 Task: Open an excel sheet with  and write heading  Make a employee details data  Add 10 employee name:-  'Ethan Reynolds, Olivia Thompson, Benjamin Martinez, Emma Davis, Alexander Mitchell, Ava Rodriguez, Daniel Anderson, Mia Lewis, Christopher Scott, Sophia Harris. _x000D_
' in October Last week sales are  1000 to 1010. Department:-  Sales, HR, Finance, Marketing, IT, Operations, Finance, HR, Sales, Marketing. _x000D_
Position:-  Sales Manager, HR Manager, Accountant, Marketing Specialist, IT Specialist, Operations Manager, Financial Analyst, HR Assistant, Sales Representative, Marketing Assistant. _x000D_
Salary (USD):-  5000,4500,4000, 3800, 4200, 5200, 3800, 2800, 3200, 2500. _x000D_
Start Date:-  1/15/2020,7/1/2019, 3/10/2021,2/5/2022, 11/30/2018,6/15/2020, 9/1/2021,4/20/2022, 2/10/2019,9/5/2020. Save page auditingSalesByCategory
Action: Key pressed <Key.shift>Make<Key.space>a<Key.space><Key.shift_r>employee<Key.space>details<Key.space>data<Key.down><Key.shift_r>Employee<Key.space><Key.shift>Name<Key.down><Key.shift_r>Ethan<Key.space><Key.shift_r>Reyanolds<Key.down><Key.shift><Key.shift><Key.shift><Key.shift><Key.shift><Key.shift><Key.shift><Key.shift>Olivia<Key.space><Key.shift_r>Thompson<Key.down><Key.shift>Benjamin<Key.space><Key.shift_r><Key.shift>Martinez<Key.down><Key.shift_r>Emma<Key.space><Key.shift_r>Davis<Key.down><Key.shift_r>Alexander<Key.space><Key.shift>Mita<Key.backspace>chell<Key.down><Key.shift_r>Ava<Key.space><Key.shift_r>Rodriguez<Key.down><Key.shift_r>Daniel<Key.space><Key.shift_r>Anderson<Key.down><Key.shift>Mia<Key.space><Key.shift>Lewis<Key.down><Key.shift_r>Christopher<Key.space><Key.shift_r>Scott<Key.down><Key.shift_r>Sophia<Key.space><Key.shift>Harris<Key.down><Key.up><Key.up><Key.up><Key.down><Key.right><Key.shift>Las<Key.backspace><Key.backspace><Key.backspace><Key.shift>October<Key.space><Key.shift>Last<Key.space>weee<Key.backspace>k<Key.space>sales<Key.space><Key.backspace><Key.enter>1000<Key.down>100<Key.backspace>10<Key.down><Key.up>1001<Key.down>1002<Key.down>1003<Key.down>1004<Key.down>1005<Key.down>1006<Key.down>1007<Key.down>1008<Key.down>1009<Key.down><Key.up><Key.up><Key.down><Key.up><Key.down><Key.right><Key.up><Key.shift_r>Department<Key.down><Key.shift_r>Sales<Key.down><Key.shift>H<Key.shift_r>R<Key.down><Key.shift_r>Finan<Key.backspace>nce<Key.down><Key.shift>Marketing<Key.down><Key.shift>I<Key.shift_r>T<Key.down><Key.shift>Operations<Key.down><Key.shift_r>Finance<Key.down><Key.shift>H<Key.shift_r>R<Key.down><Key.shift_r>Sales<Key.down><Key.shift>Marketing<Key.down><Key.up><Key.up><Key.up><Key.right><Key.shift>Position<Key.down><Key.shift_r>Sales<Key.space><Key.shift>Manager<Key.down><Key.shift>H<Key.shift_r>R<Key.space><Key.shift>Manager<Key.down><Key.shift_r>Accountant<Key.down><Key.shift>Marketing<Key.space><Key.shift_r>Specialist<Key.down><Key.shift>I<Key.shift_r>T<Key.space><Key.shift_r>Specialist<Key.down><Key.shift>Operations<Key.space><Key.shift>Manager<Key.down><Key.shift_r>Financial<Key.space><Key.shift_r>Analyst<Key.down><Key.shift>H<Key.shift_r>R<Key.space><Key.shift_r>Assistant<Key.down><Key.shift_r>Sales<Key.delete><Key.enter><Key.up><Key.f2><Key.space><Key.shift_r>Repe<Key.backspace>e<Key.backspace>resenti<Key.backspace>ative<Key.enter><Key.shift>Marketing<Key.space><Key.shift_r>Assistant<Key.enter><Key.up><Key.up><Key.right><Key.shift_r>Salary<Key.space><Key.shift_r>(<Key.shift><Key.shift>U<Key.shift_r>SD<Key.shift_r>)<Key.down>5000<Key.down>4500<Key.down>4000<Key.down>3800<Key.down>4200<Key.down>5200<Key.down>3800<Key.down>2800<Key.down>3200<Key.down>2500<Key.down><Key.up><Key.up><Key.up><Key.right><Key.shift_r>Start<Key.space><Key.shift_r>Date<Key.down>'1/15/2020<Key.down>'7/1/2019<Key.down>'3/10/2021<Key.down>'2/5/2022<Key.down>'11/30/2018<Key.down>'6/15/2020<Key.down>'9/1/2021<Key.down>'4/20/2022<Key.down>'2/10/2019<Key.down>'9/5/2020<Key.down><Key.up>
Screenshot: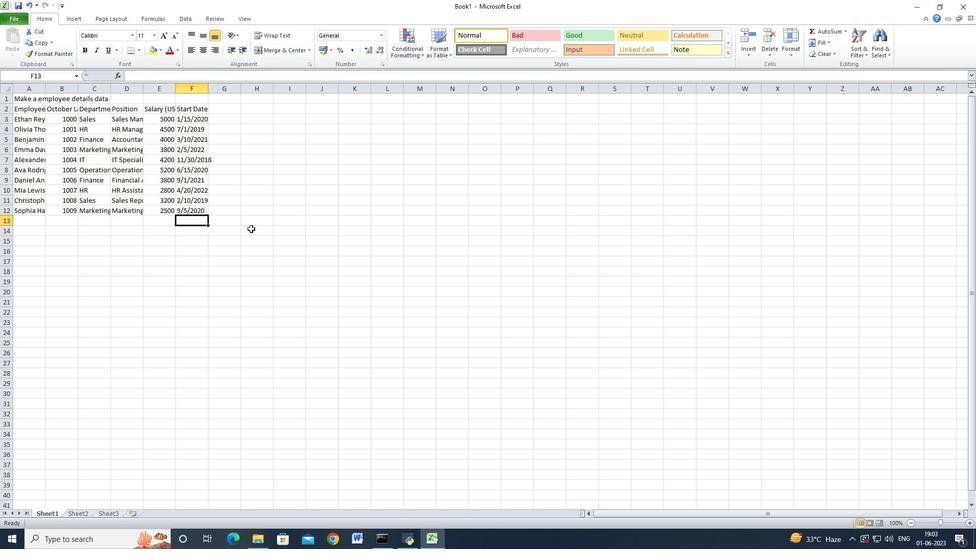 
Action: Mouse moved to (8, 90)
Screenshot: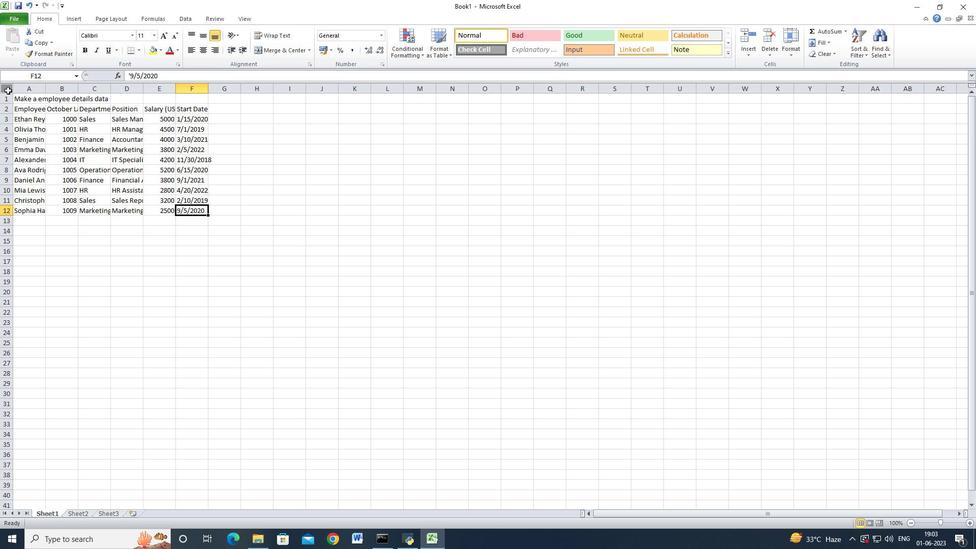 
Action: Mouse pressed left at (8, 90)
Screenshot: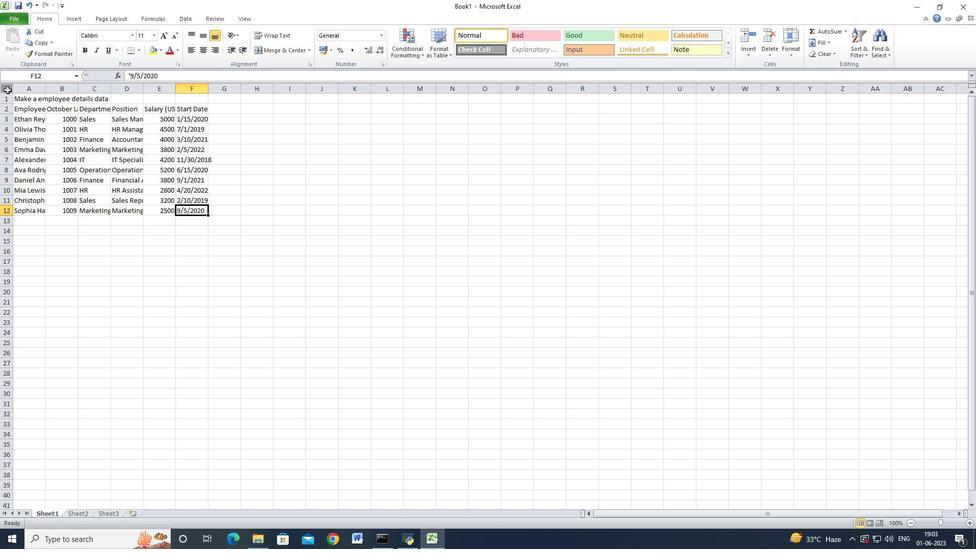 
Action: Mouse moved to (44, 88)
Screenshot: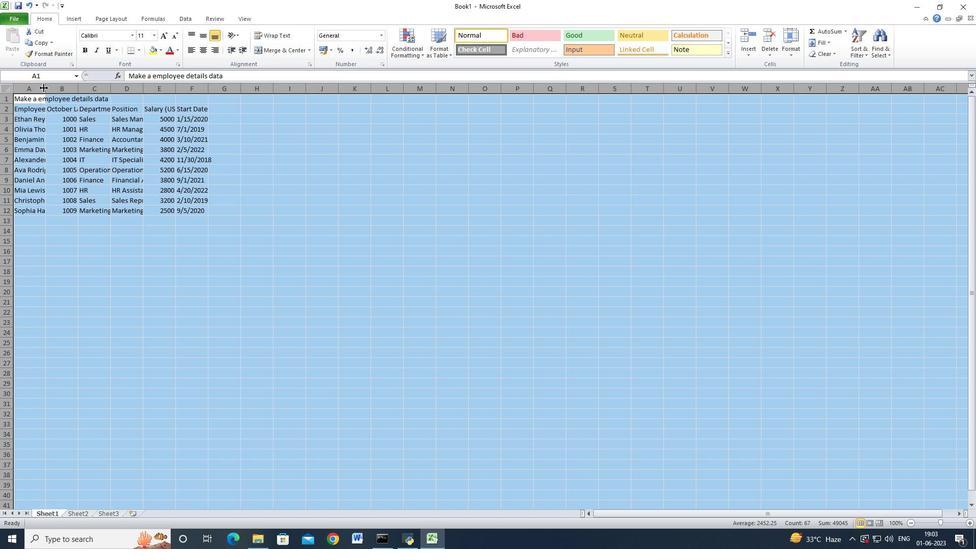 
Action: Mouse pressed left at (44, 88)
Screenshot: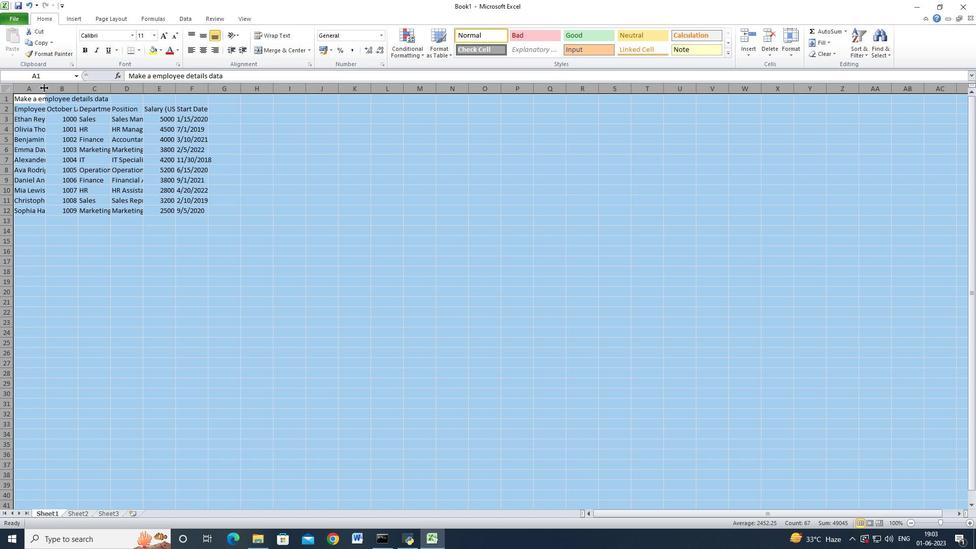 
Action: Mouse moved to (43, 88)
Screenshot: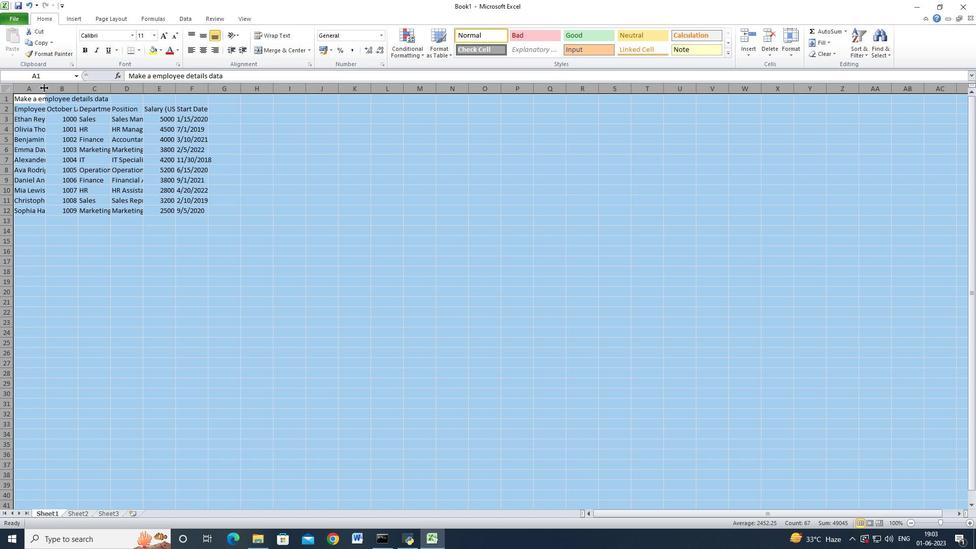
Action: Mouse pressed left at (43, 88)
Screenshot: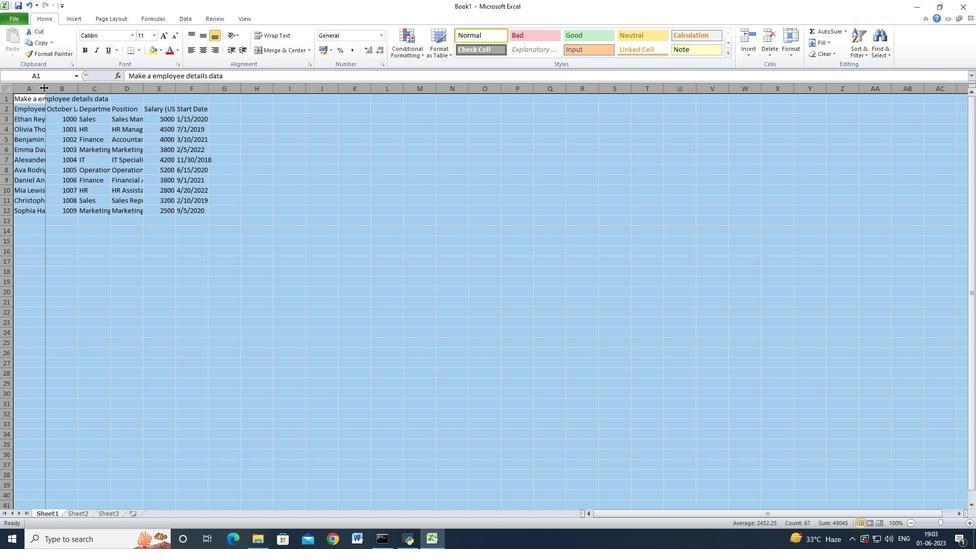 
Action: Mouse moved to (94, 148)
Screenshot: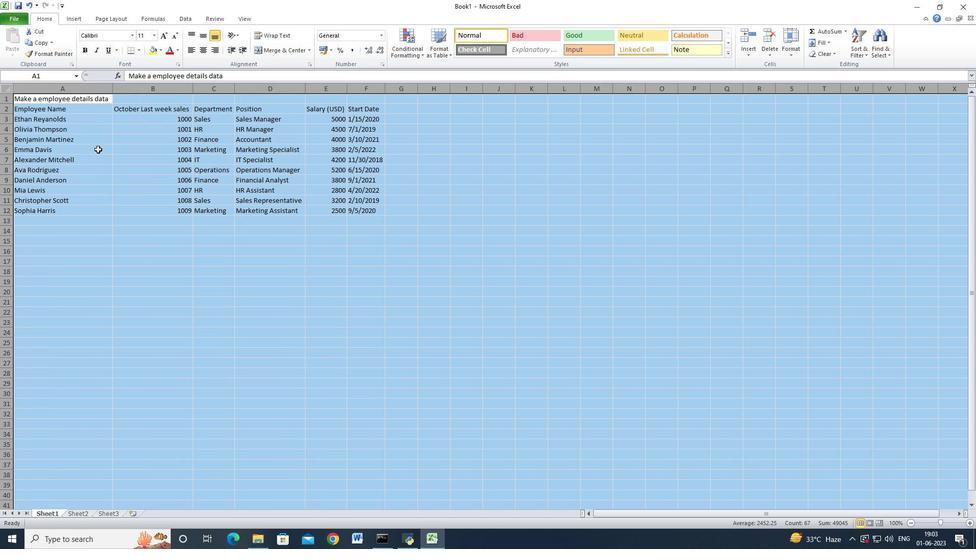 
Action: Mouse pressed left at (94, 148)
Screenshot: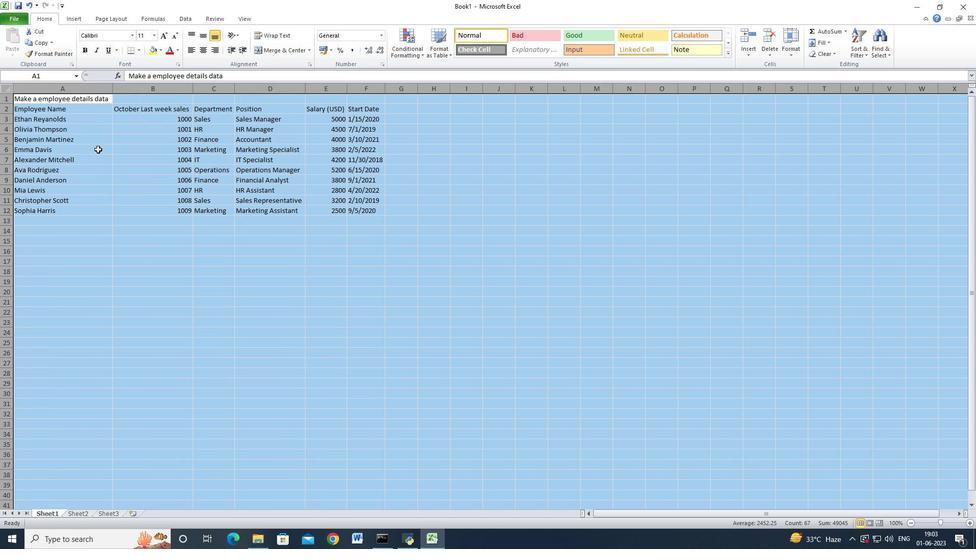 
Action: Mouse moved to (47, 109)
Screenshot: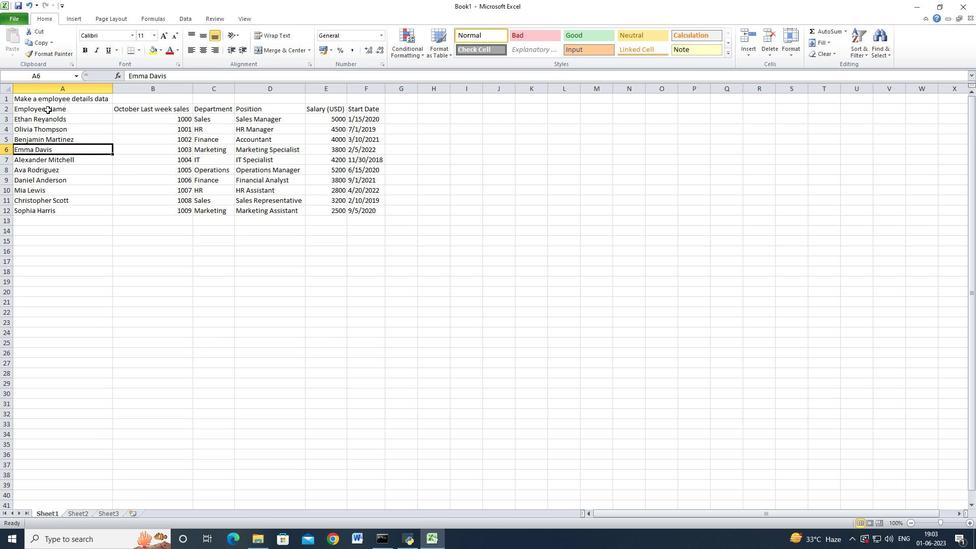 
Action: Mouse pressed left at (47, 109)
Screenshot: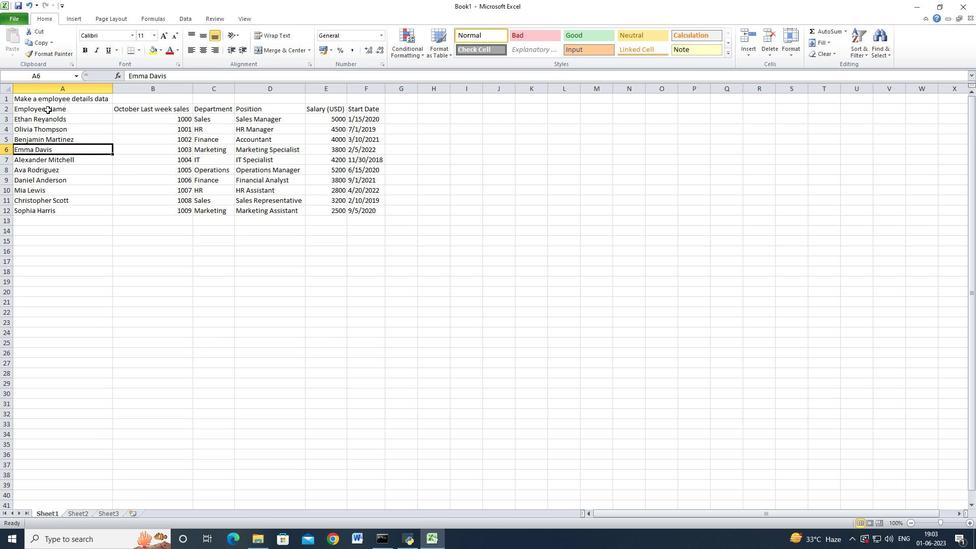 
Action: Mouse moved to (70, 98)
Screenshot: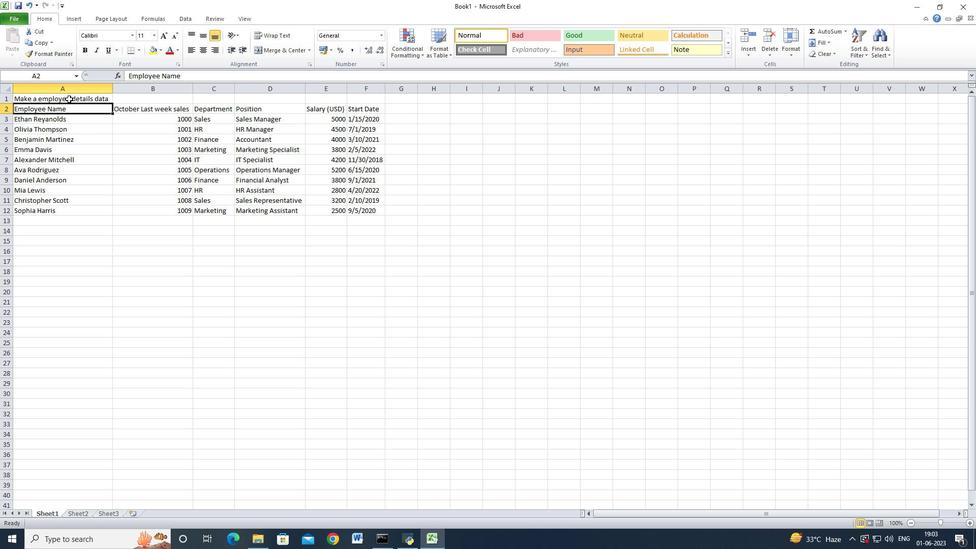 
Action: Mouse pressed left at (70, 98)
Screenshot: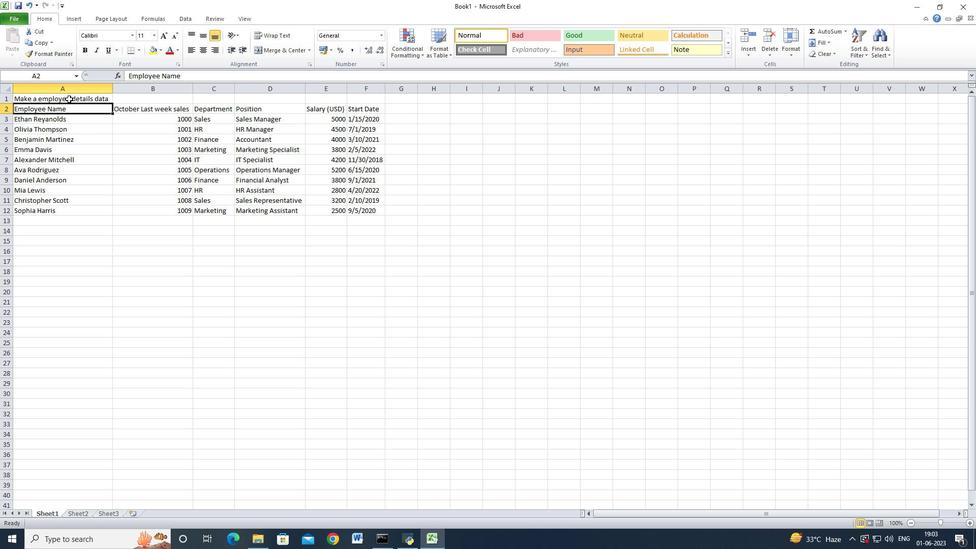 
Action: Mouse moved to (258, 49)
Screenshot: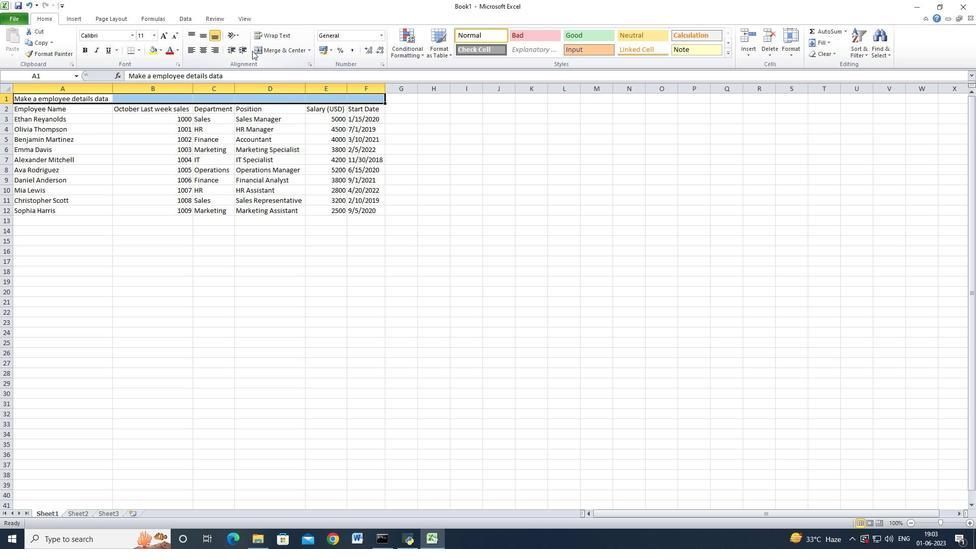 
Action: Mouse pressed left at (258, 49)
Screenshot: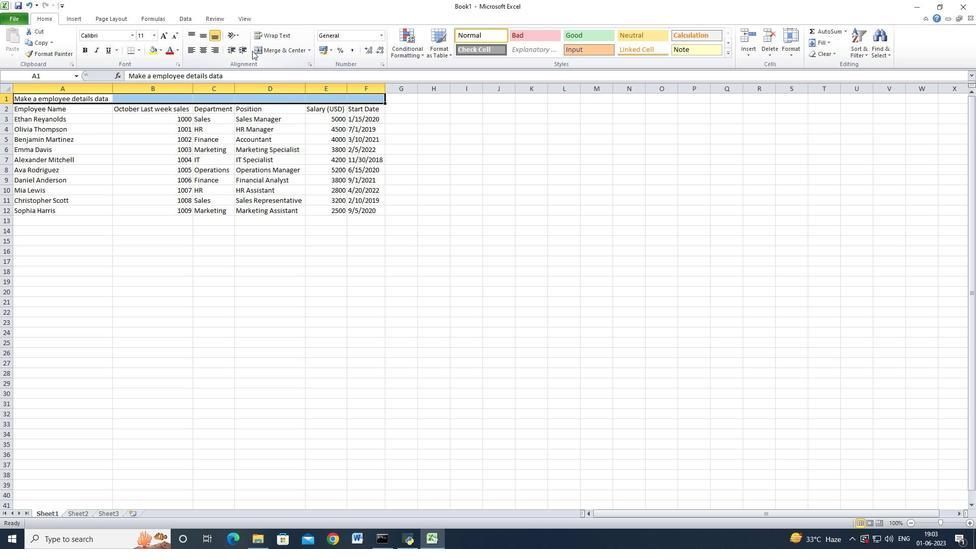 
Action: Mouse moved to (191, 48)
Screenshot: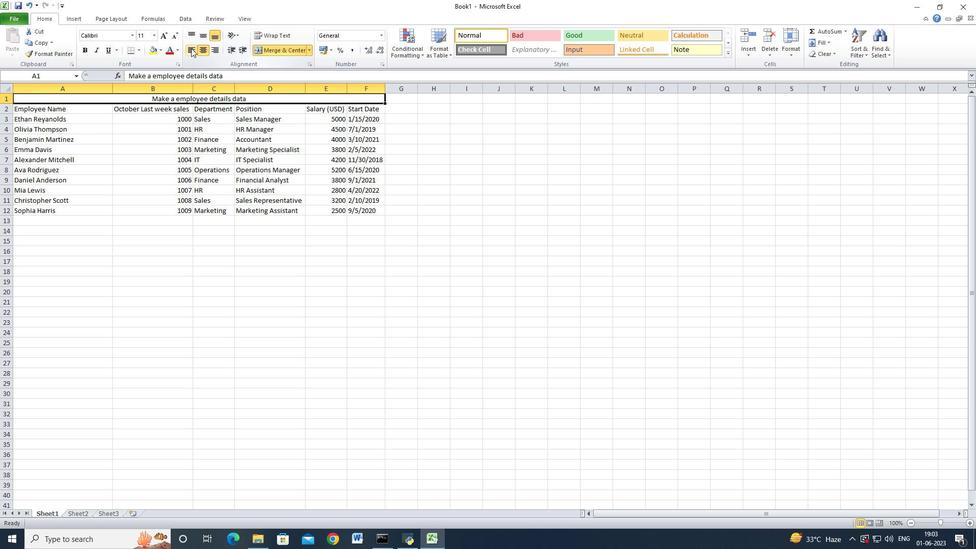 
Action: Mouse pressed left at (191, 48)
Screenshot: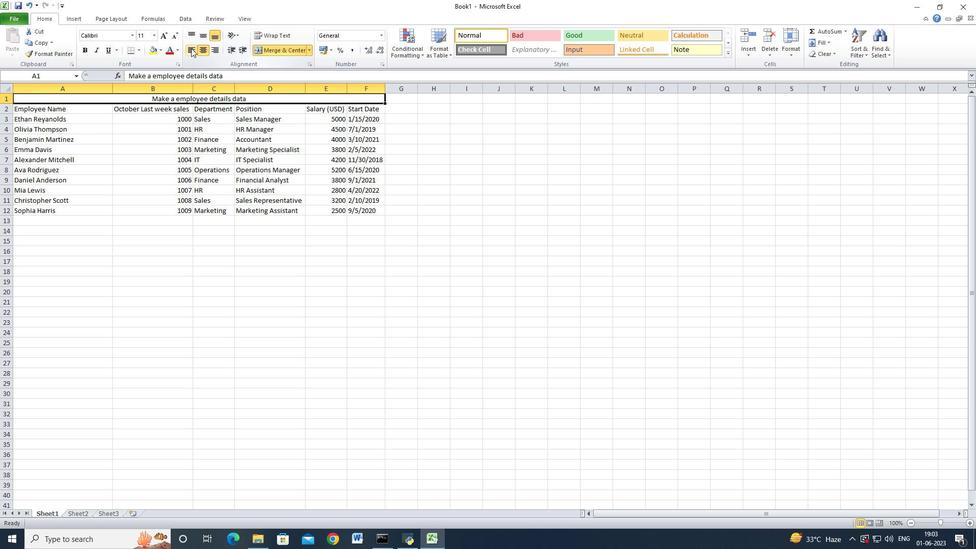 
Action: Mouse moved to (82, 135)
Screenshot: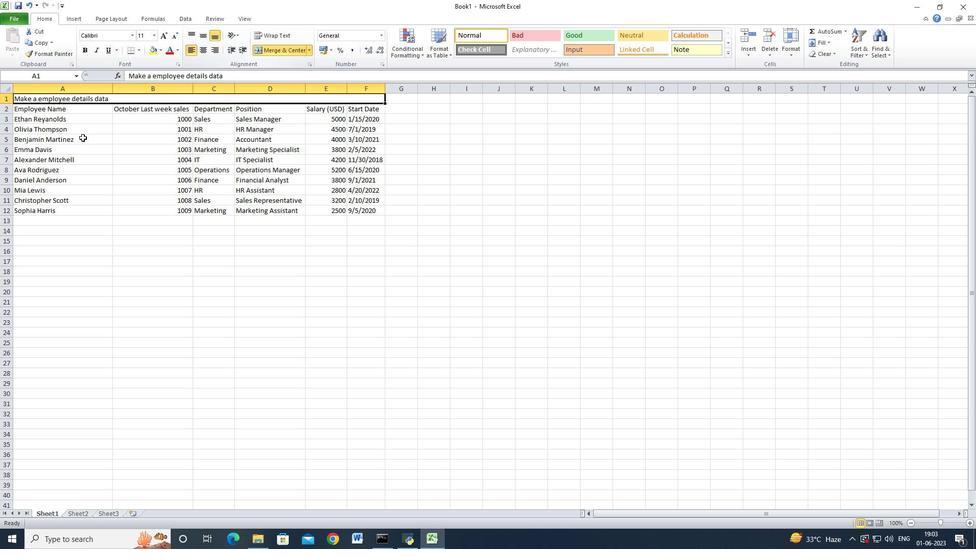 
Action: Mouse pressed left at (82, 135)
Screenshot: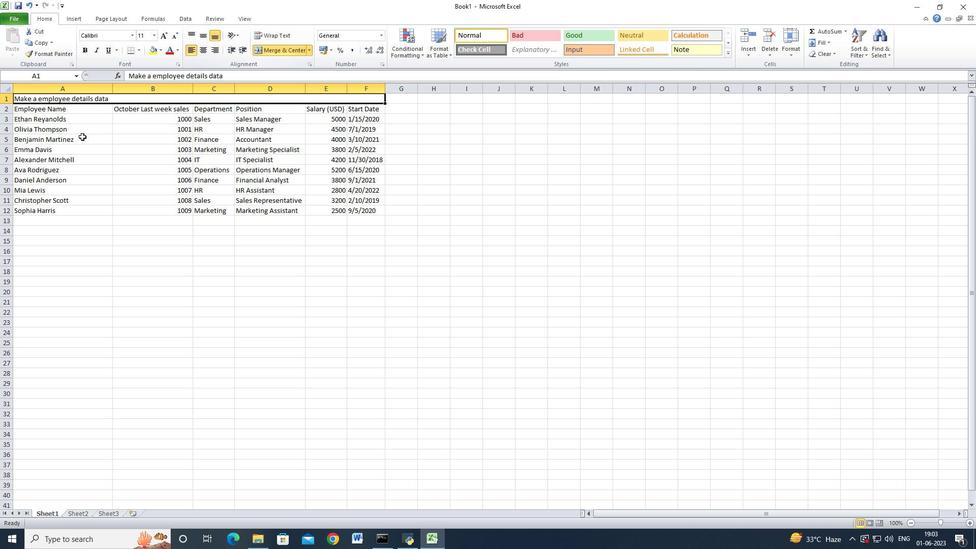 
Action: Mouse moved to (58, 103)
Screenshot: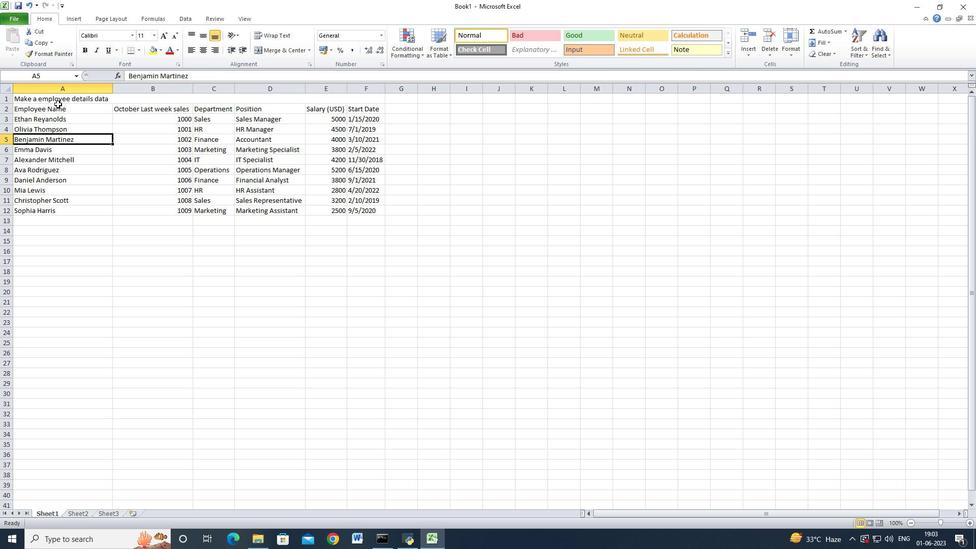 
Action: Mouse pressed left at (58, 103)
Screenshot: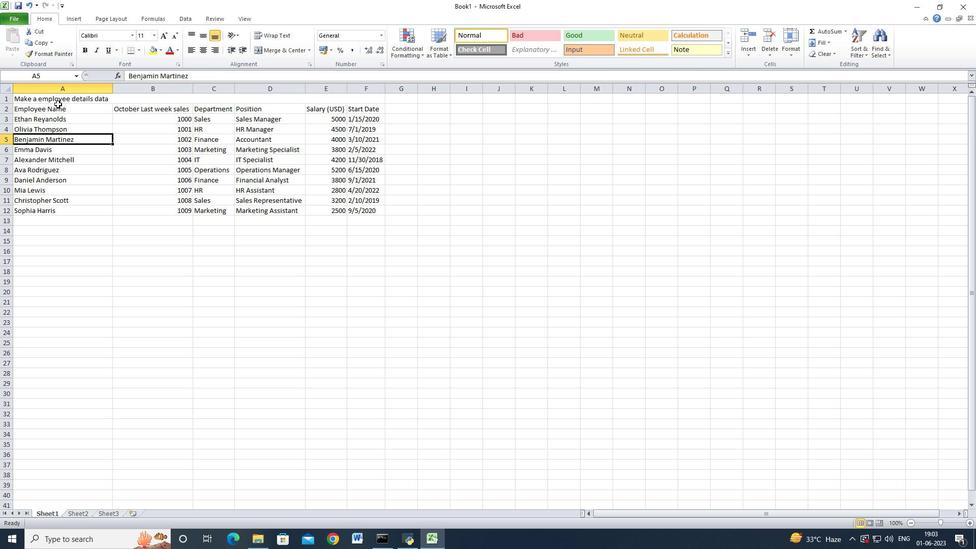 
Action: Mouse moved to (139, 124)
Screenshot: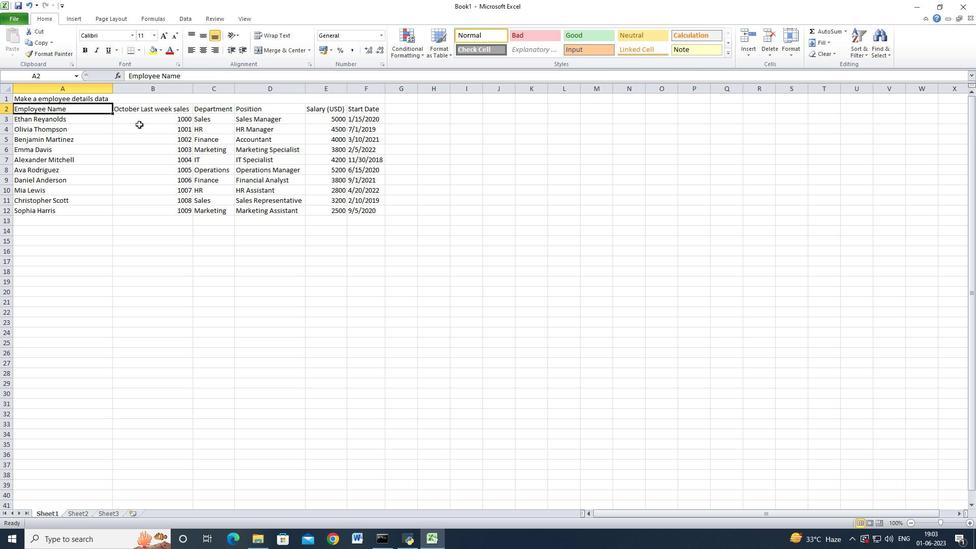 
Action: Key pressed ctrl+Z
Screenshot: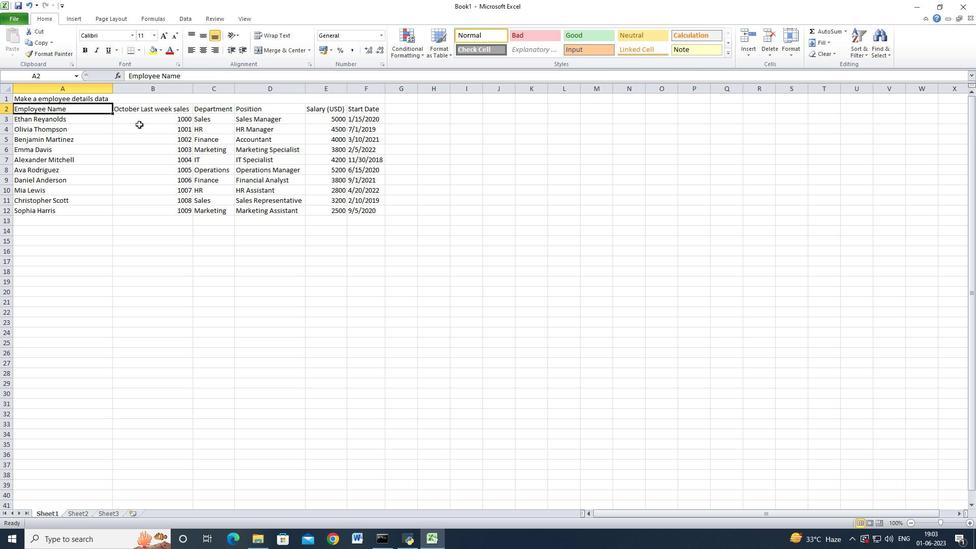 
Action: Mouse moved to (93, 134)
Screenshot: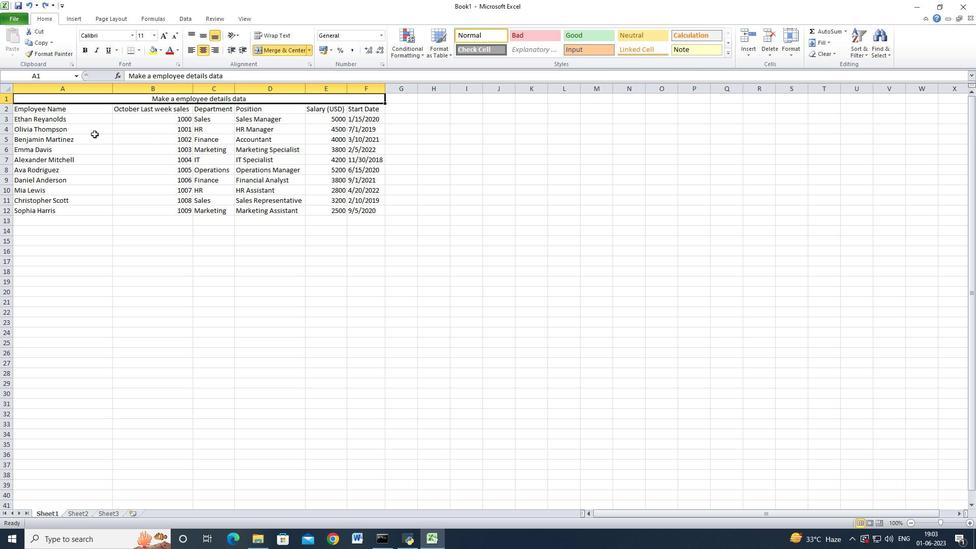 
Action: Mouse pressed left at (93, 134)
Screenshot: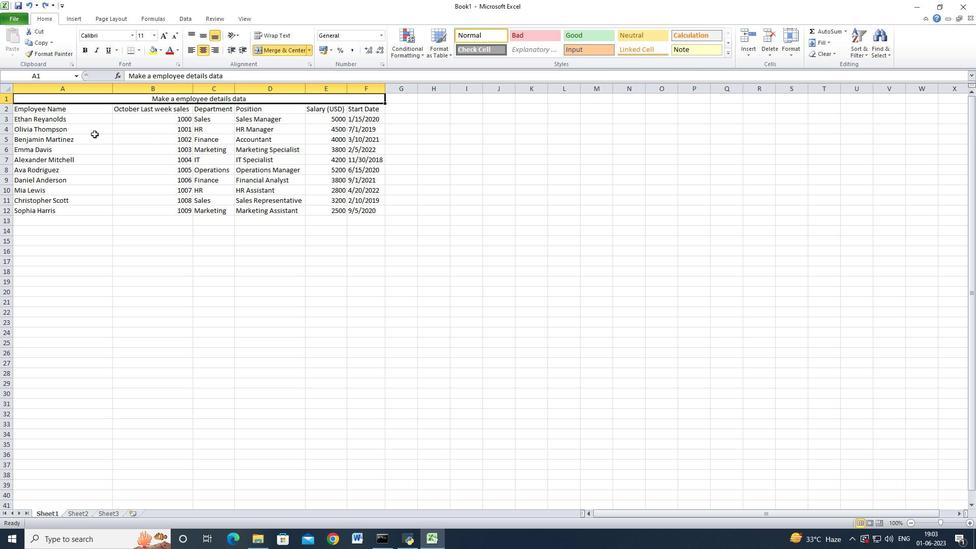 
Action: Mouse moved to (98, 134)
Screenshot: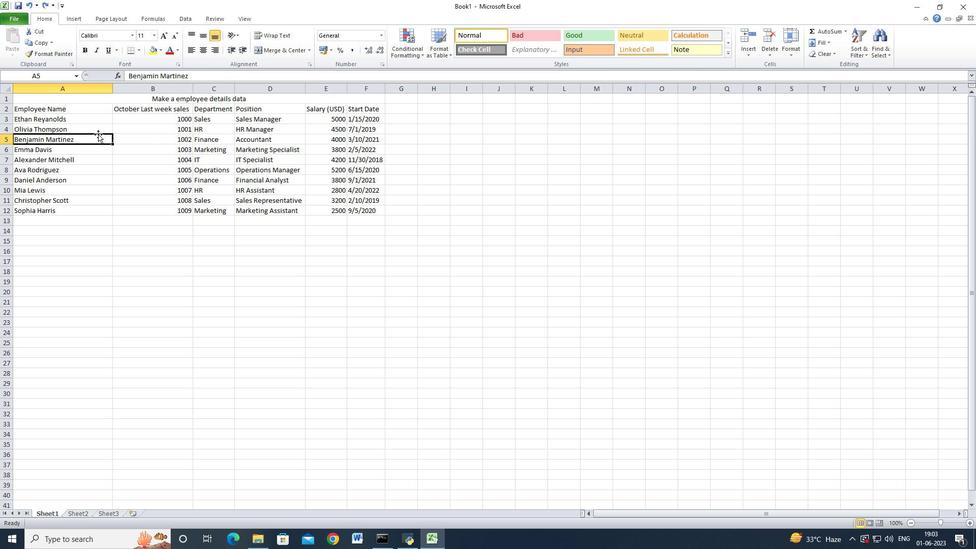 
Action: Key pressed ctrl+Z
Screenshot: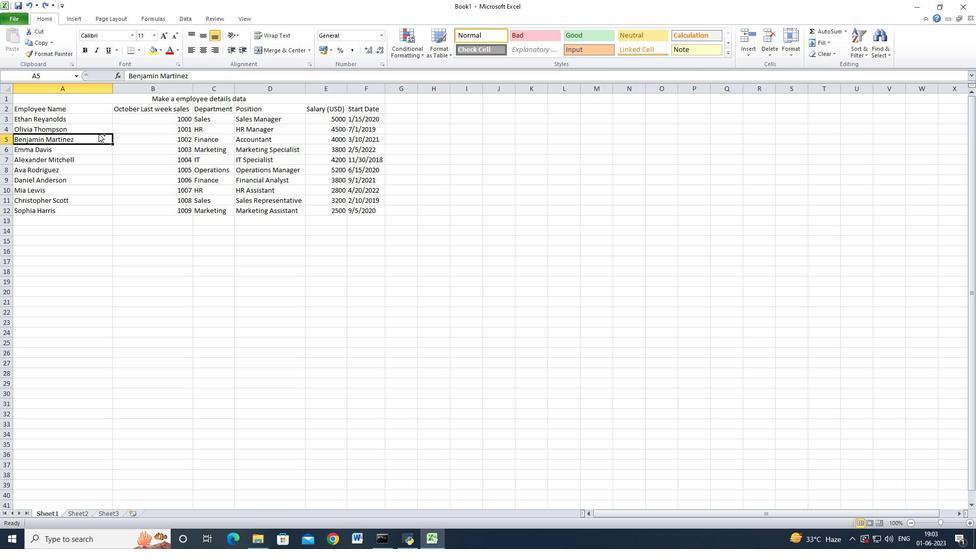 
Action: Mouse moved to (43, 145)
Screenshot: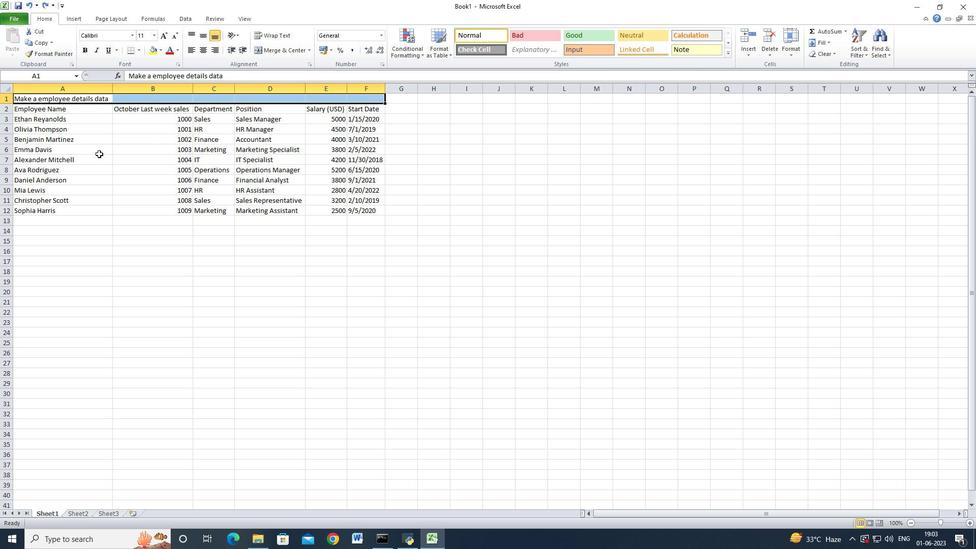 
Action: Mouse pressed left at (43, 145)
Screenshot: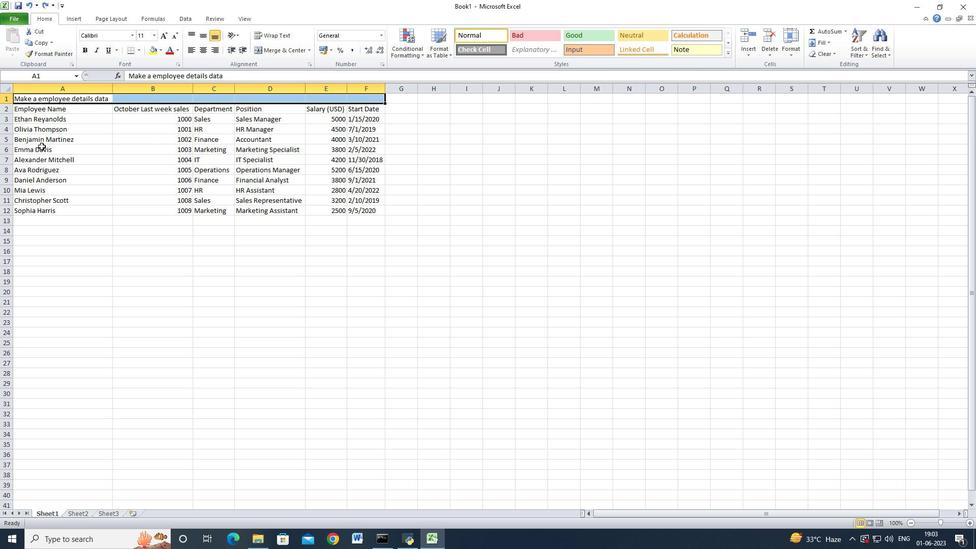 
Action: Mouse moved to (52, 99)
Screenshot: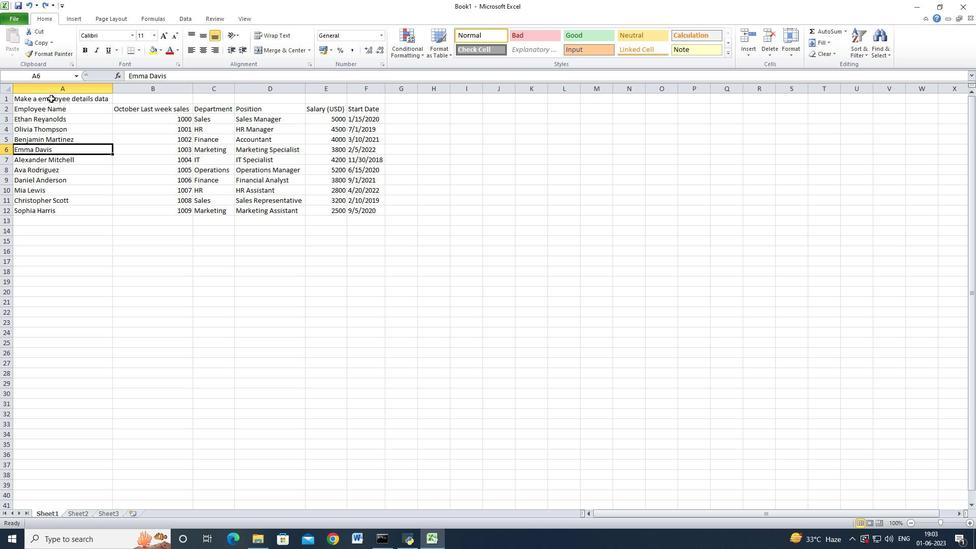 
Action: Mouse pressed left at (52, 99)
Screenshot: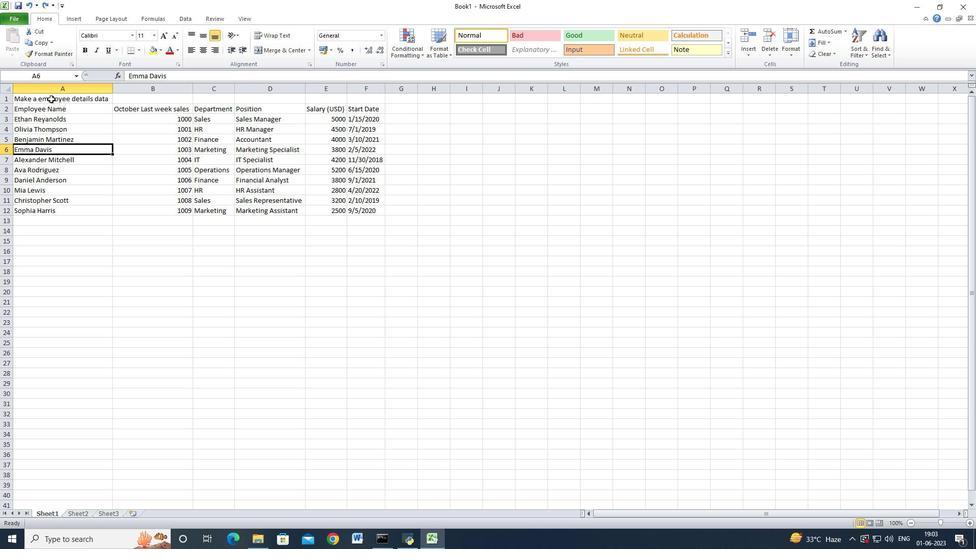 
Action: Mouse moved to (242, 157)
Screenshot: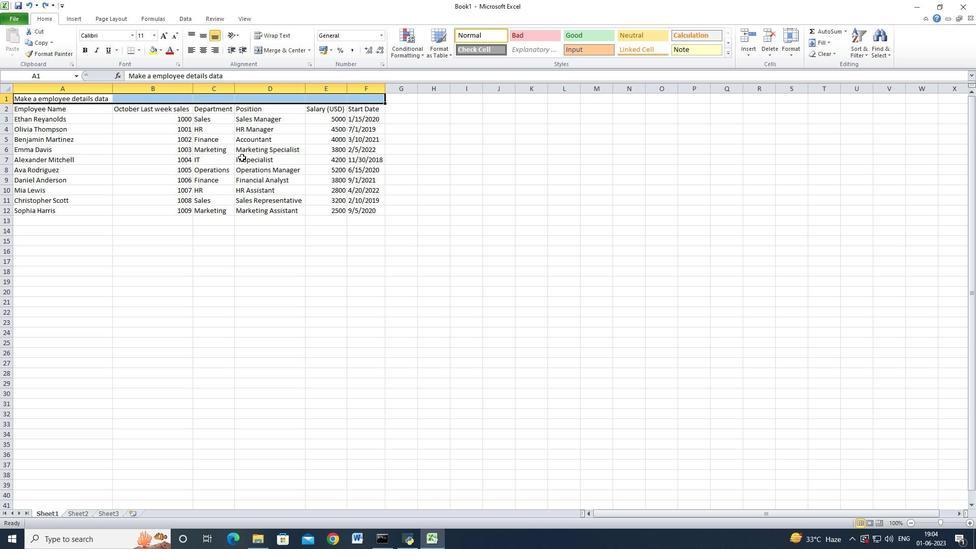 
Action: Mouse pressed left at (242, 157)
Screenshot: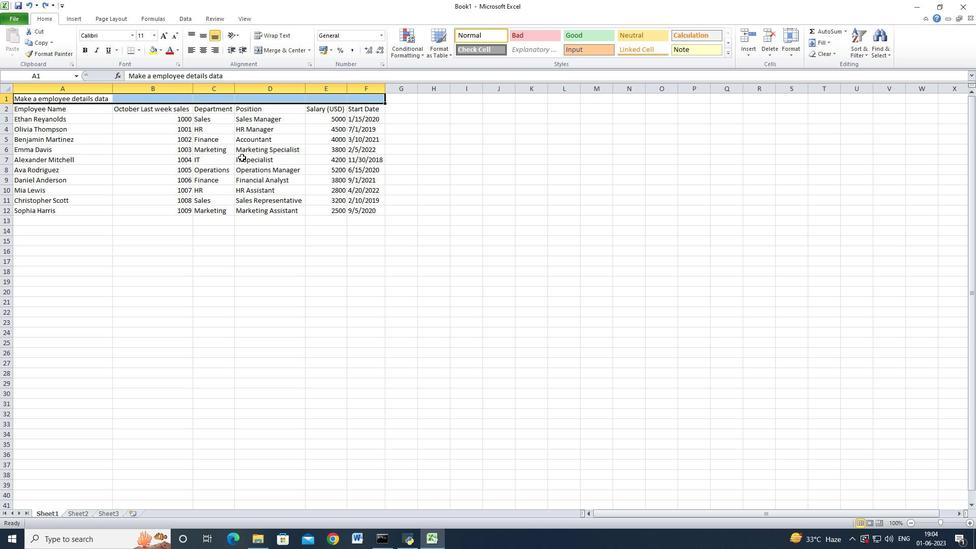 
Action: Mouse moved to (125, 164)
Screenshot: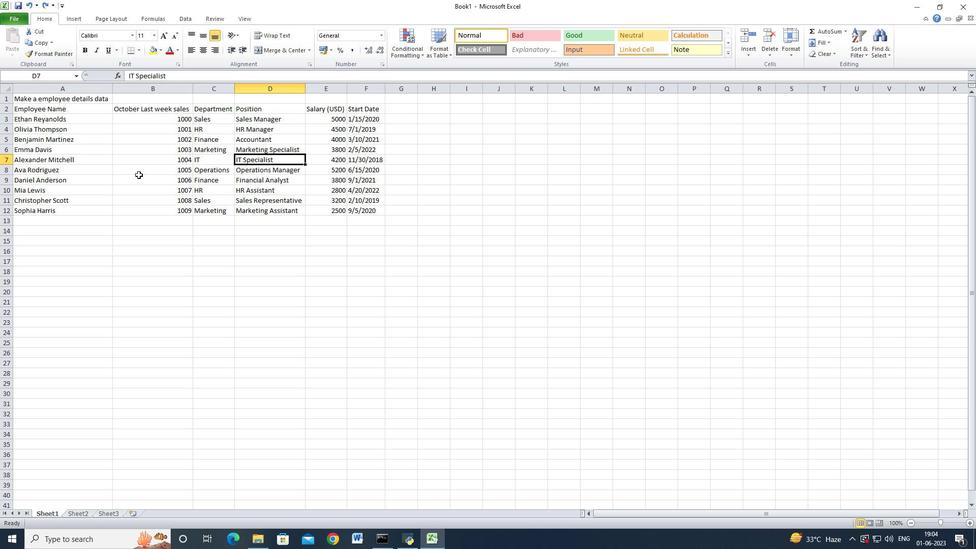 
Action: Mouse pressed left at (125, 164)
Screenshot: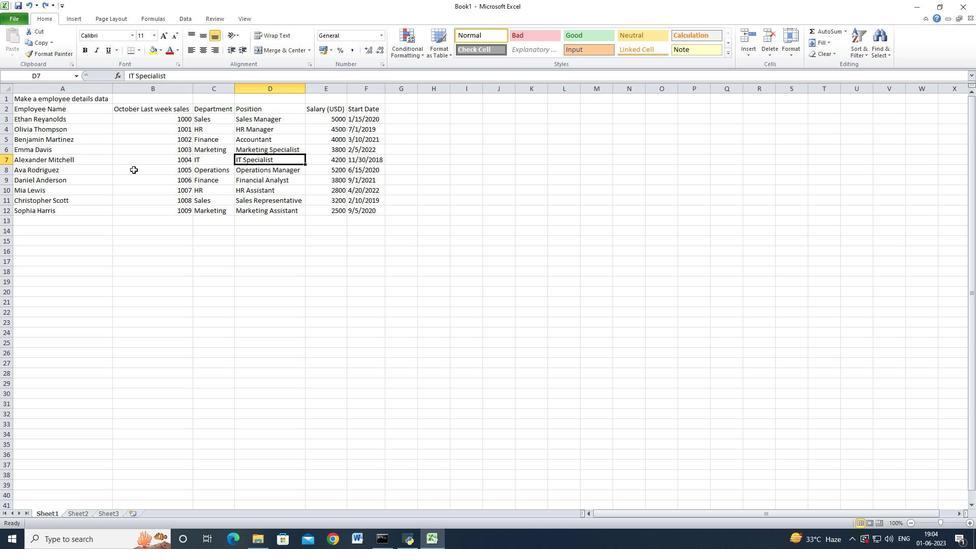 
Action: Mouse moved to (125, 164)
Screenshot: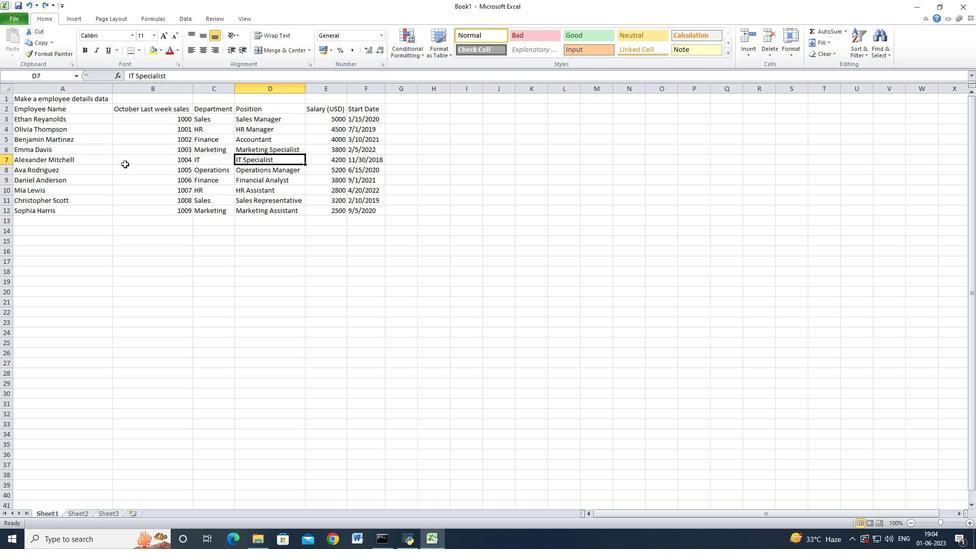 
Action: Key pressed ctrl+S
Screenshot: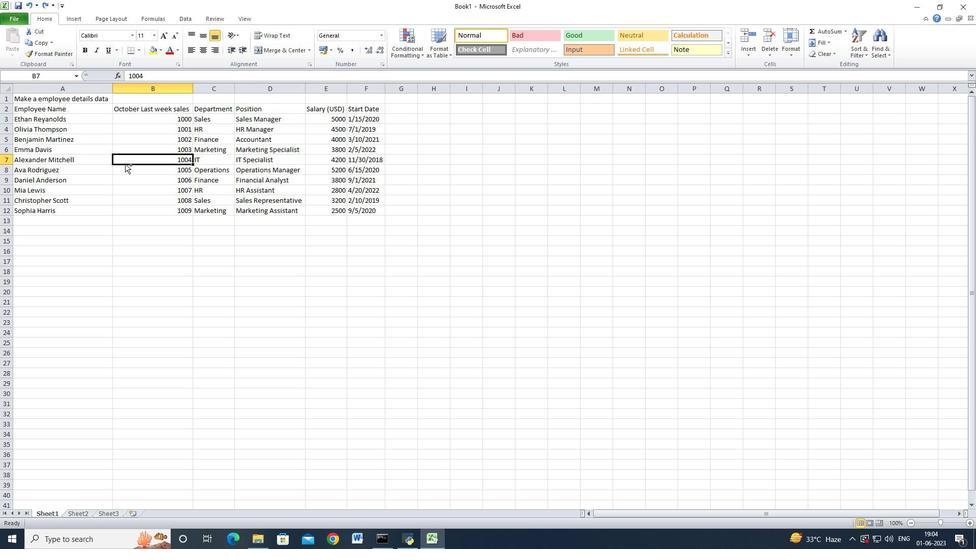 
Action: Mouse moved to (49, 98)
Screenshot: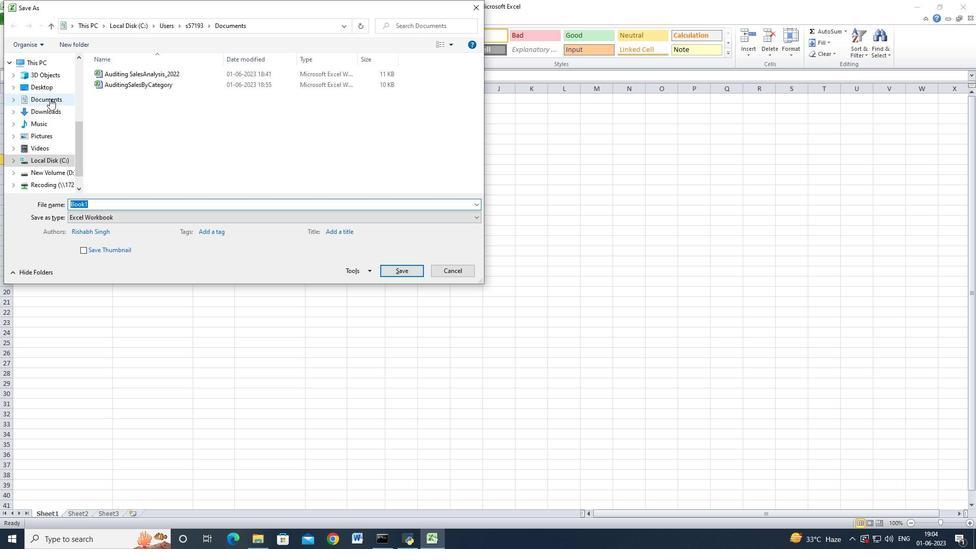 
Action: Mouse pressed left at (49, 98)
Screenshot: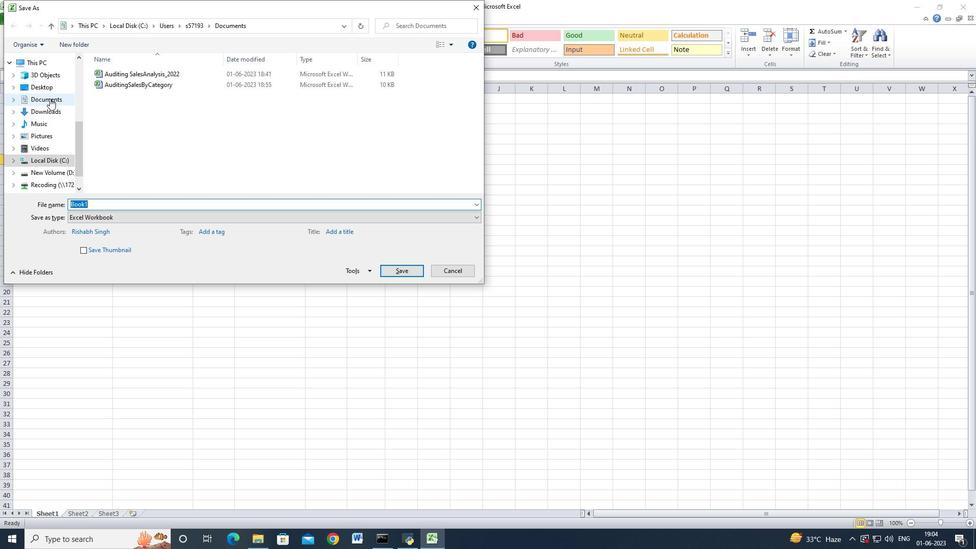 
Action: Mouse moved to (107, 200)
Screenshot: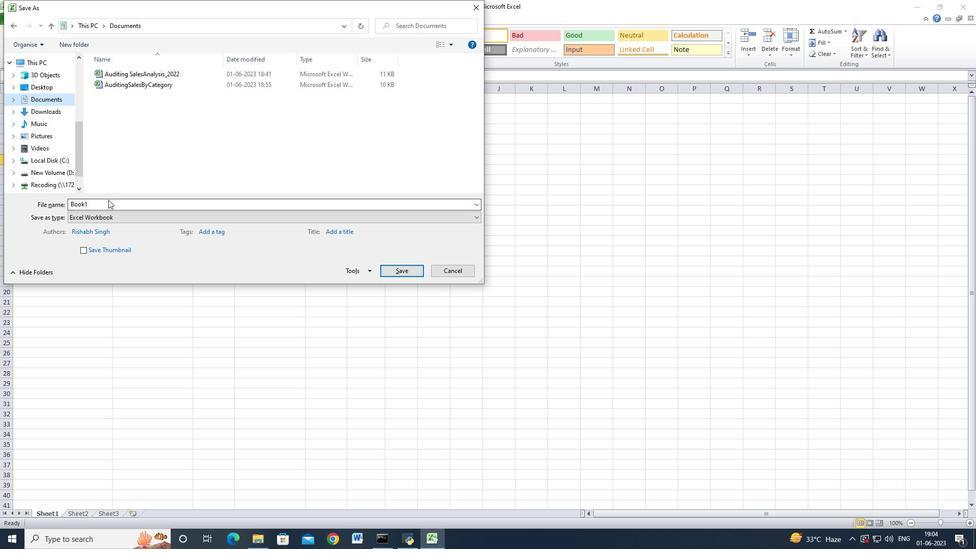 
Action: Mouse pressed left at (107, 200)
Screenshot: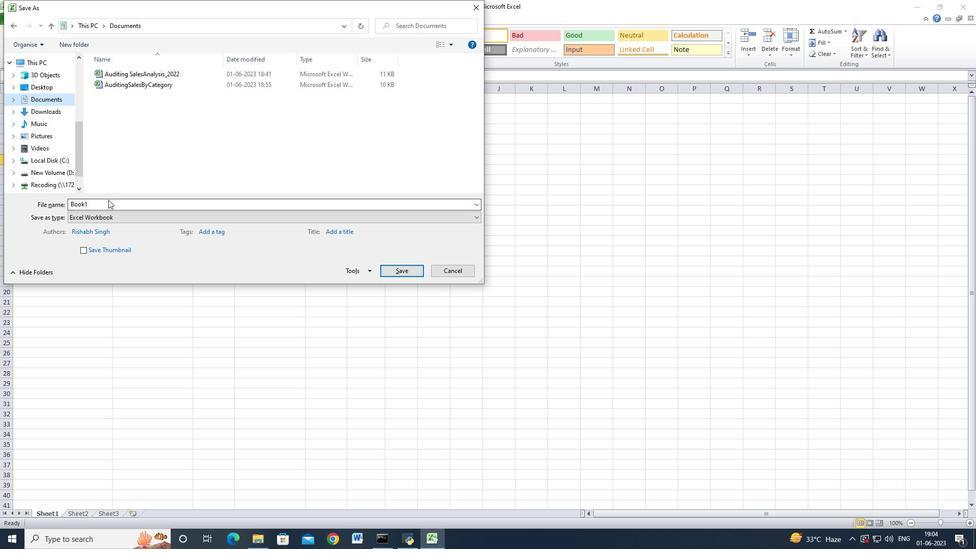 
Action: Mouse moved to (110, 199)
Screenshot: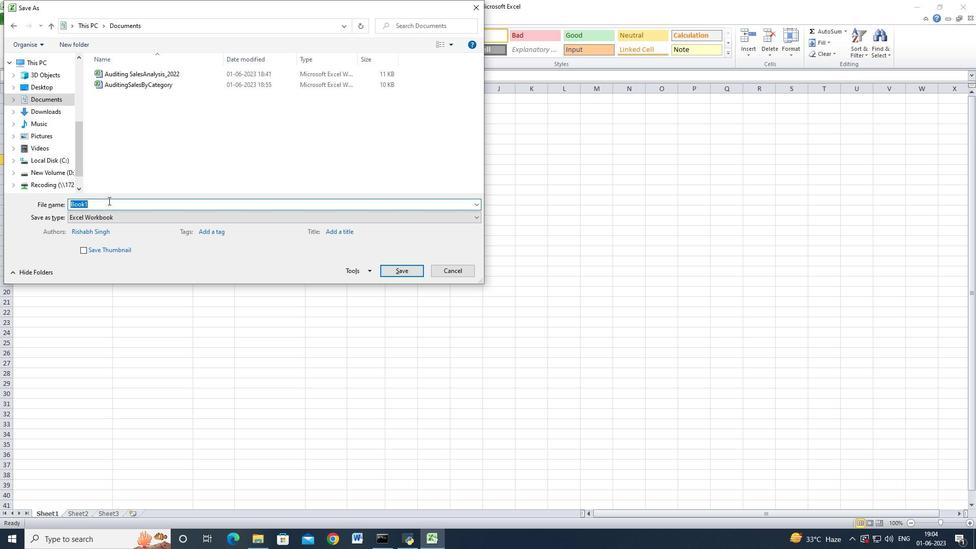 
Action: Key pressed auditings<Key.shift_r>Sales<Key.space><Key.backspace><Key.shift>By<Key.shift_r>Category
Screenshot: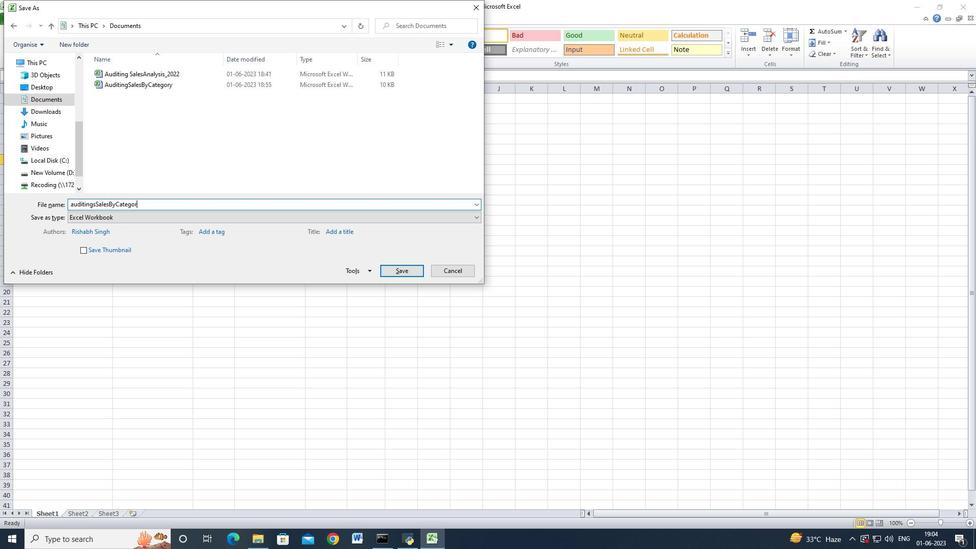 
Action: Mouse moved to (412, 273)
Screenshot: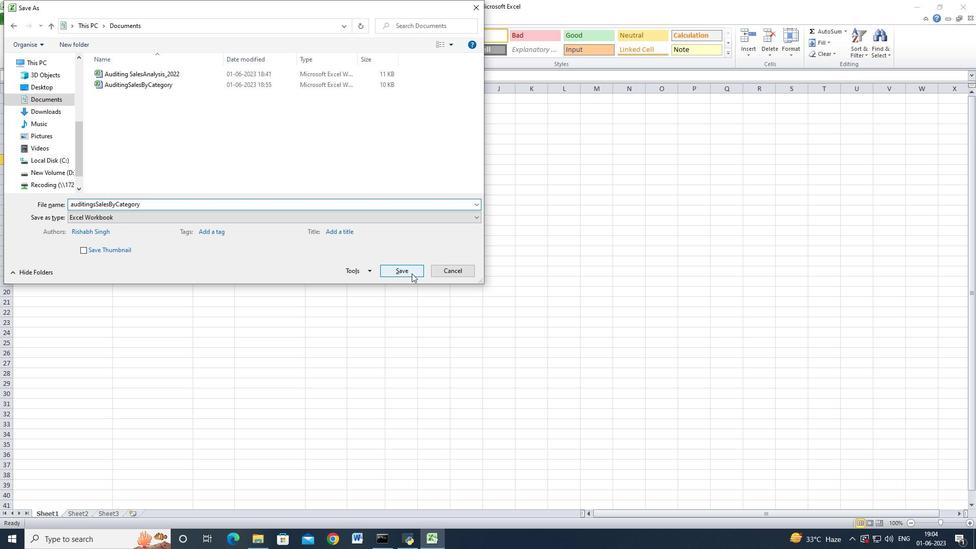 
Action: Mouse pressed left at (412, 273)
Screenshot: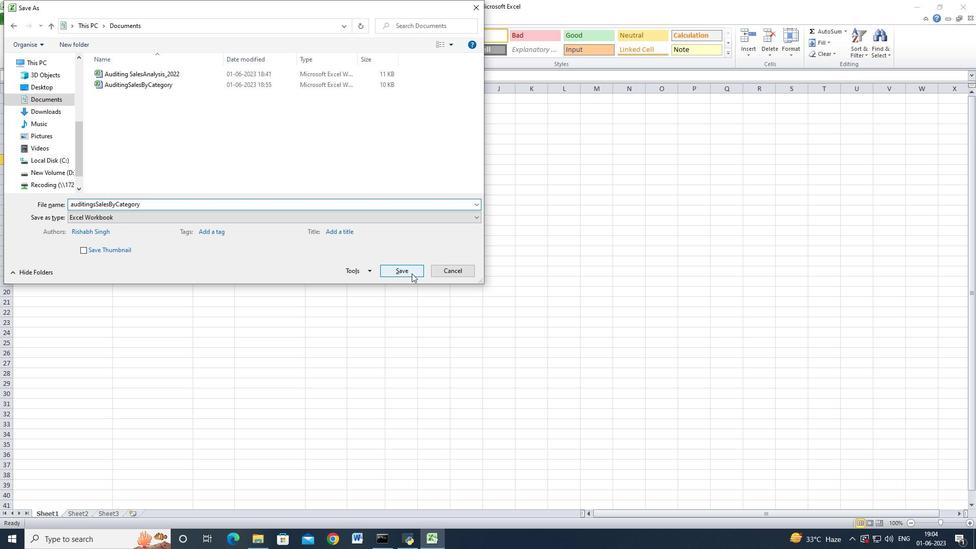 
Action: Mouse moved to (414, 273)
Screenshot: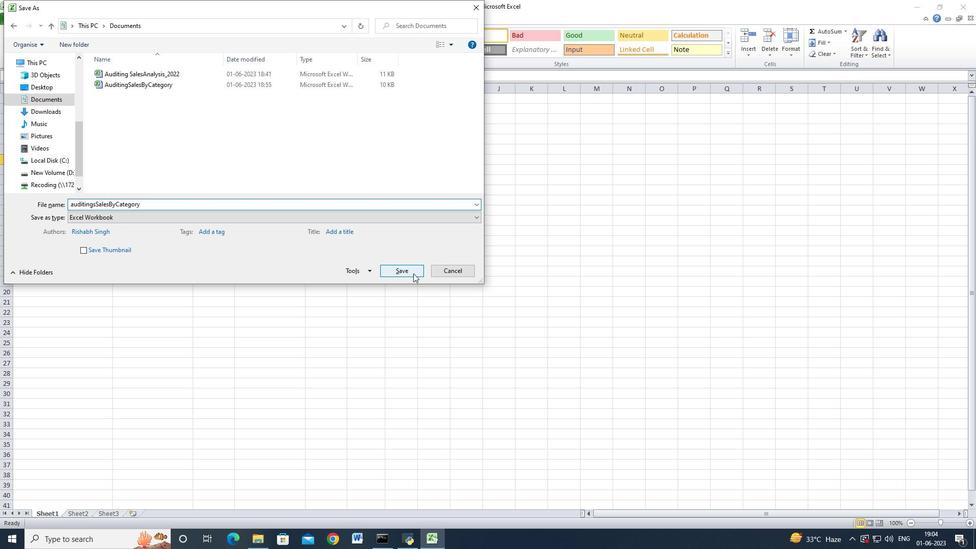 
